 Task: Manage the Digital Experience through workspace.
Action: Mouse moved to (960, 66)
Screenshot: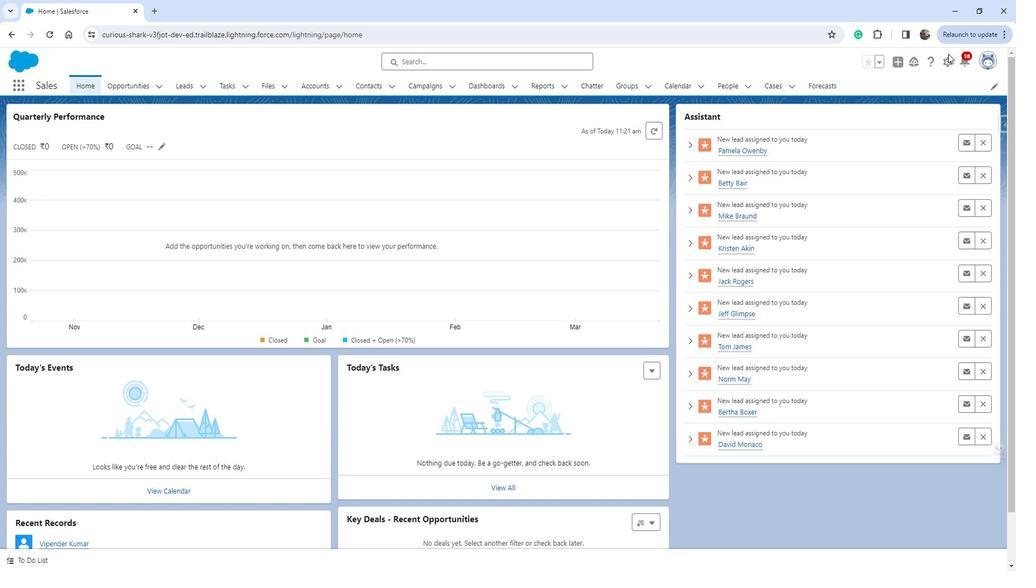 
Action: Mouse pressed left at (960, 66)
Screenshot: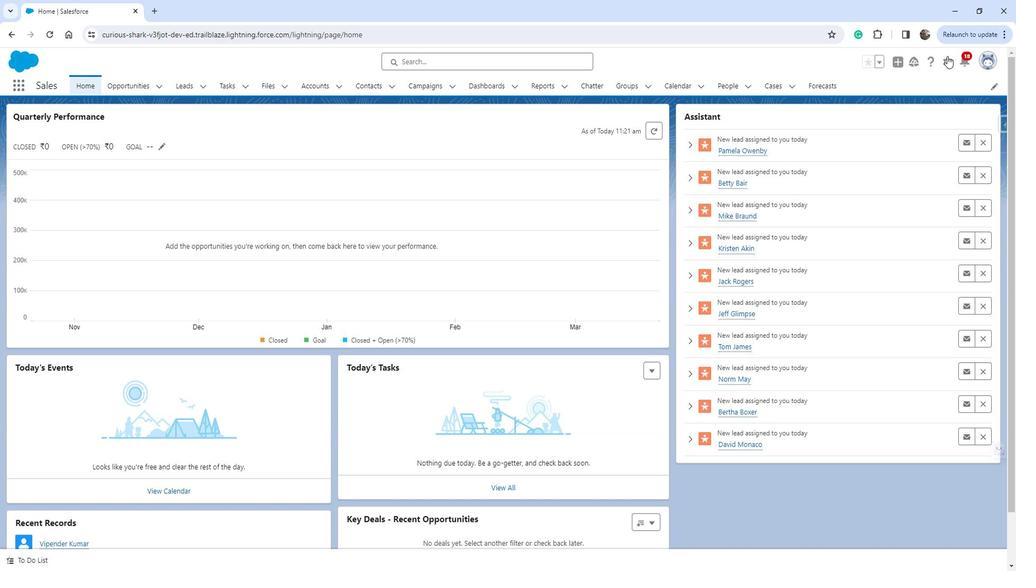 
Action: Mouse moved to (909, 103)
Screenshot: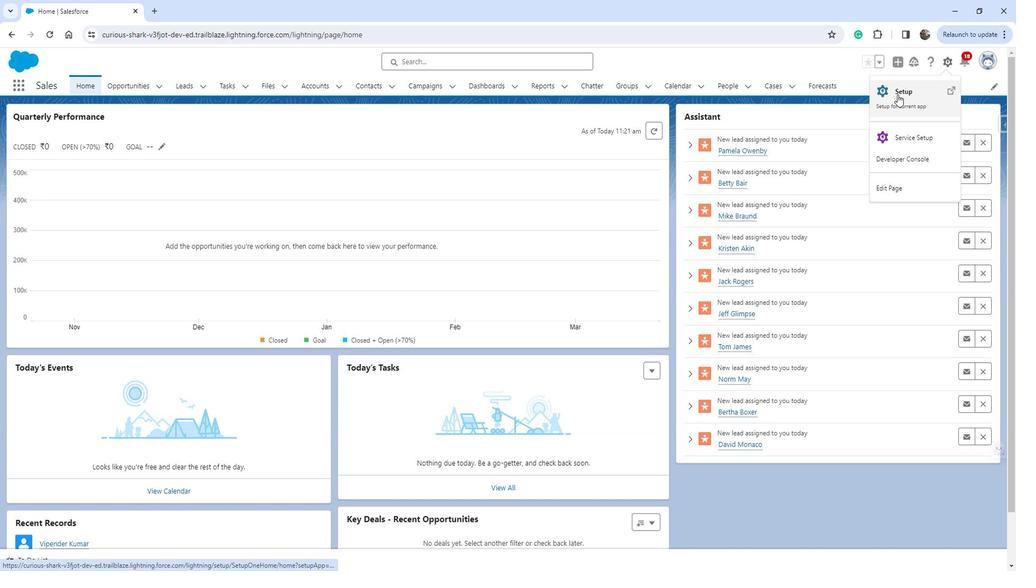 
Action: Mouse pressed left at (909, 103)
Screenshot: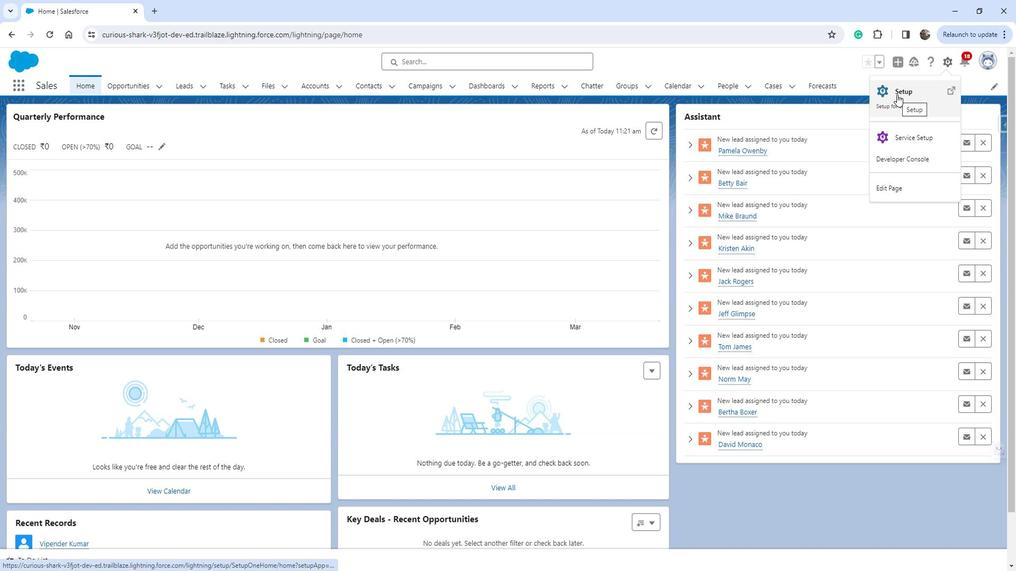 
Action: Mouse moved to (39, 394)
Screenshot: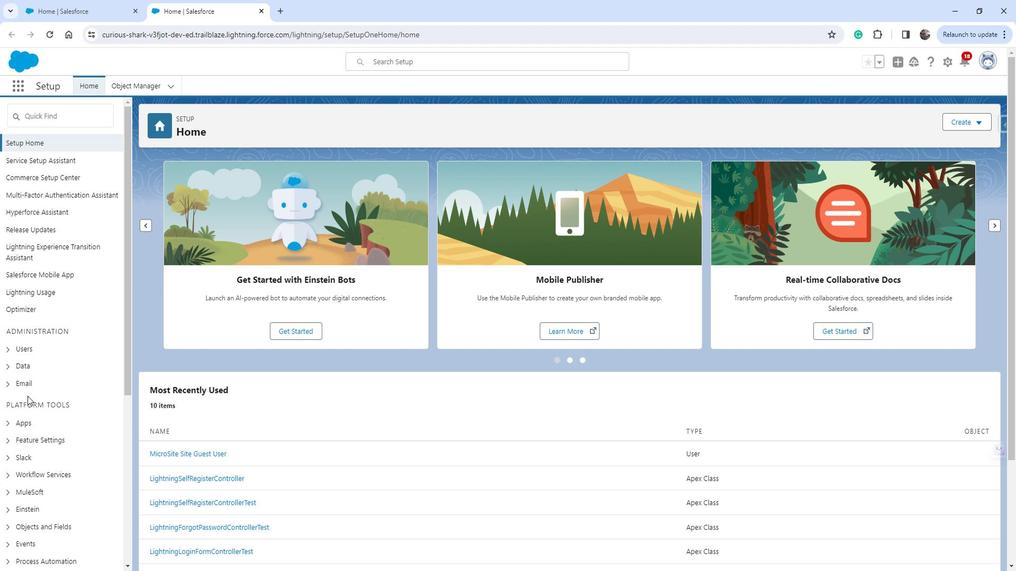 
Action: Mouse scrolled (39, 393) with delta (0, 0)
Screenshot: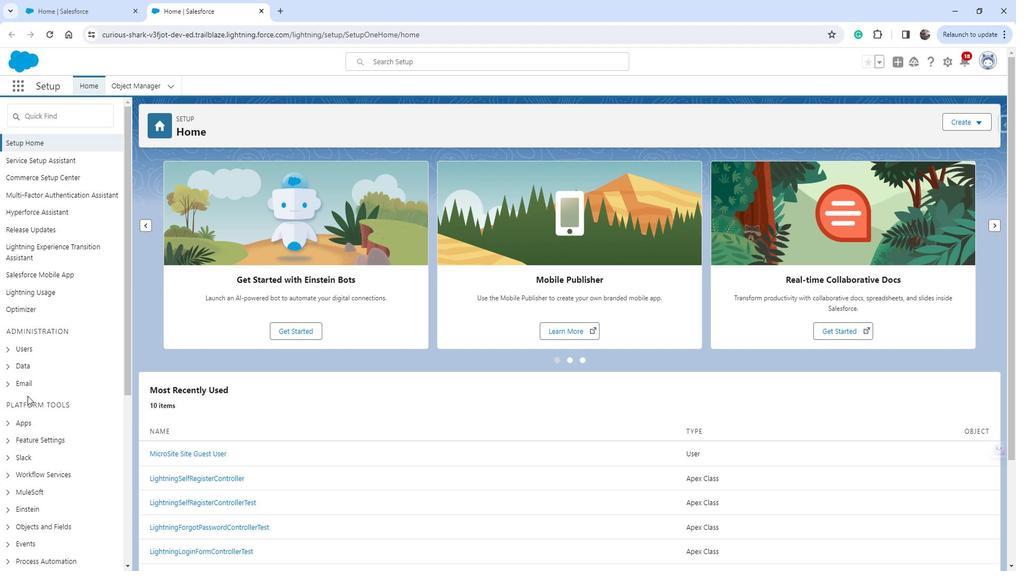 
Action: Mouse scrolled (39, 393) with delta (0, 0)
Screenshot: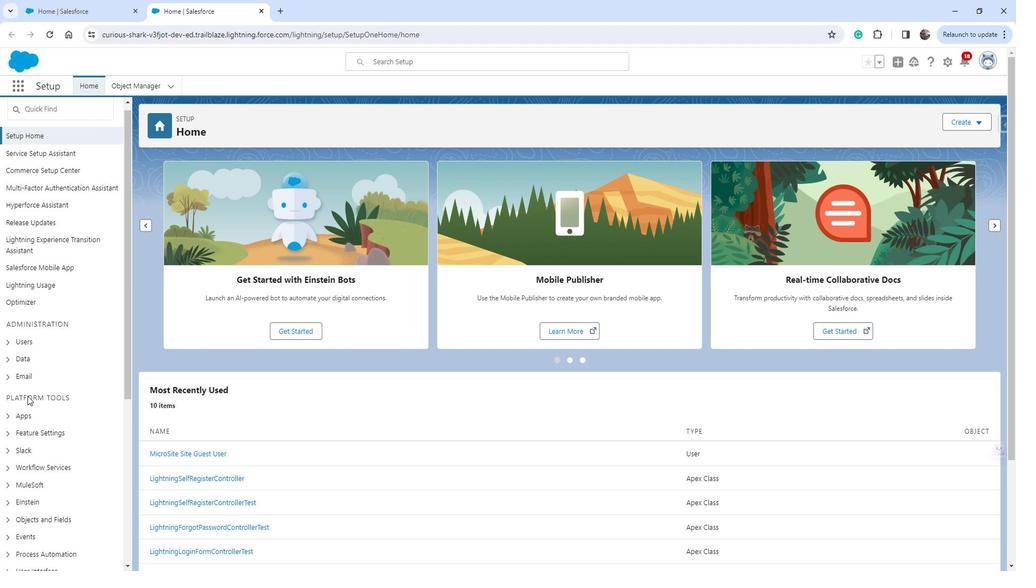 
Action: Mouse moved to (20, 332)
Screenshot: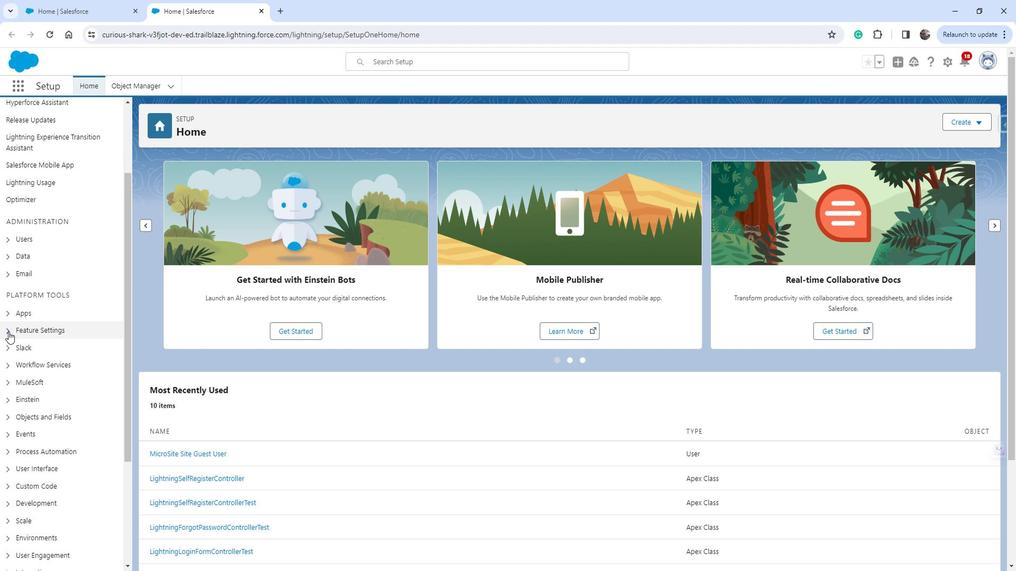 
Action: Mouse pressed left at (20, 332)
Screenshot: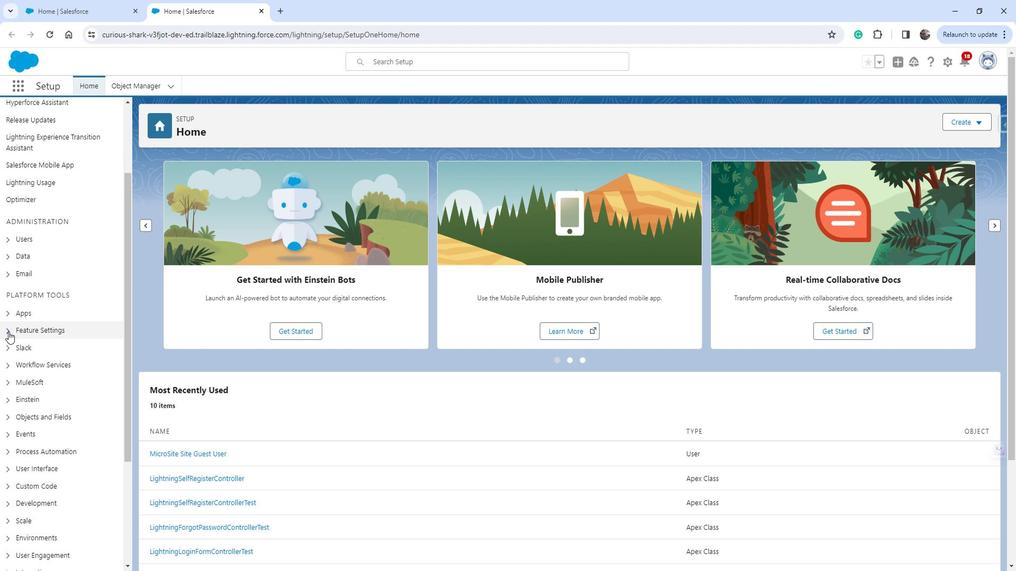 
Action: Mouse moved to (69, 336)
Screenshot: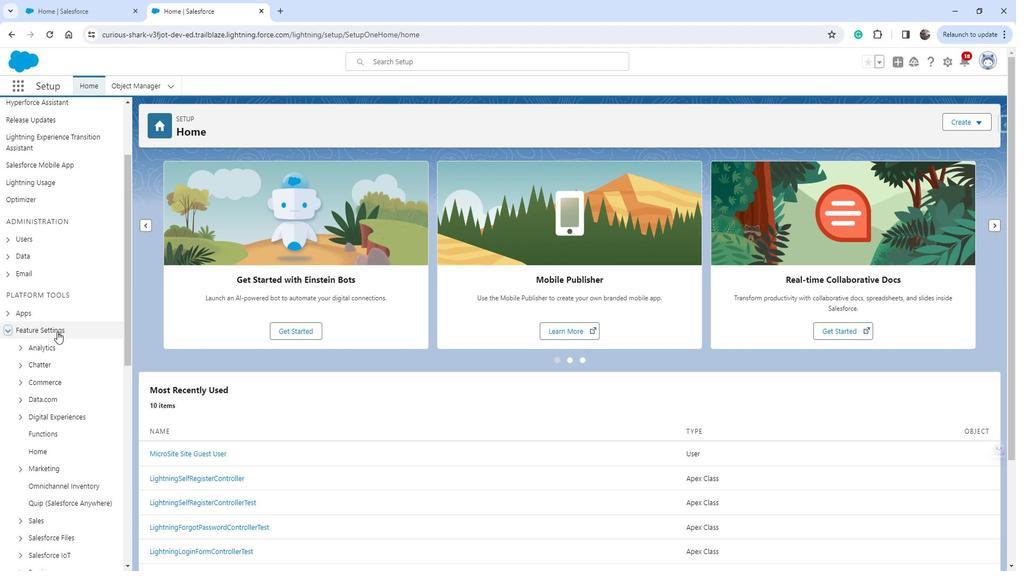 
Action: Mouse scrolled (69, 335) with delta (0, 0)
Screenshot: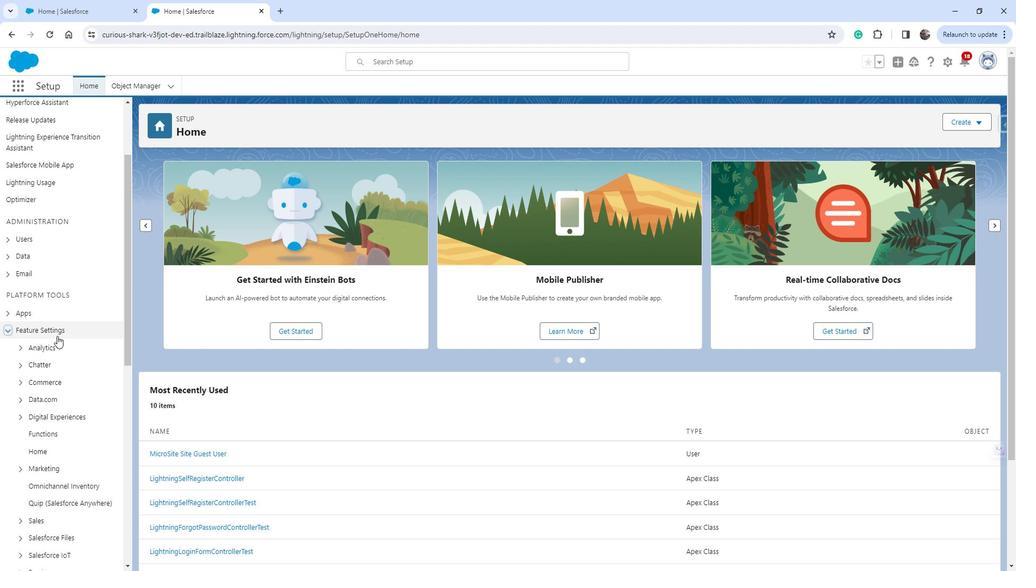 
Action: Mouse scrolled (69, 335) with delta (0, 0)
Screenshot: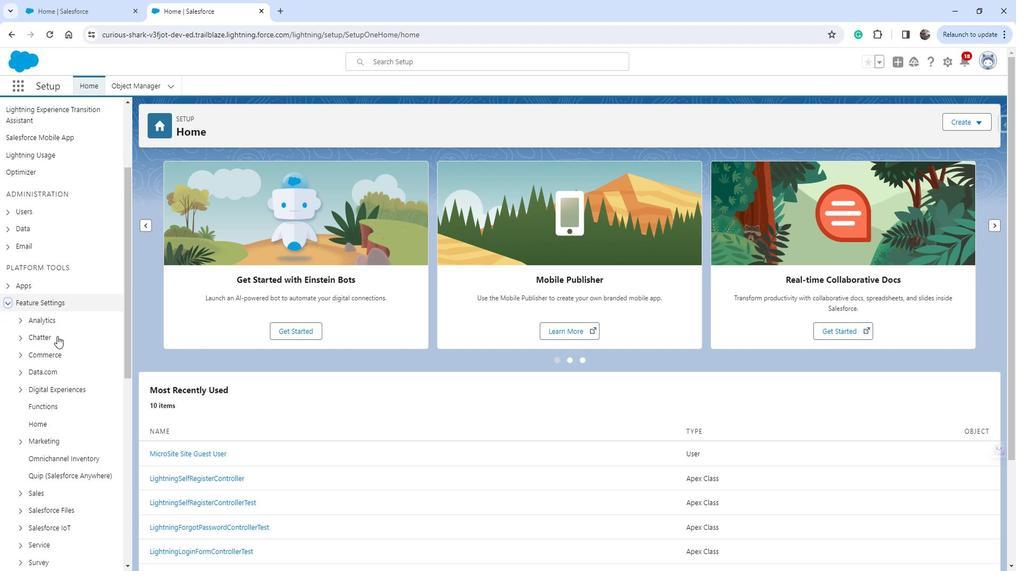 
Action: Mouse moved to (49, 307)
Screenshot: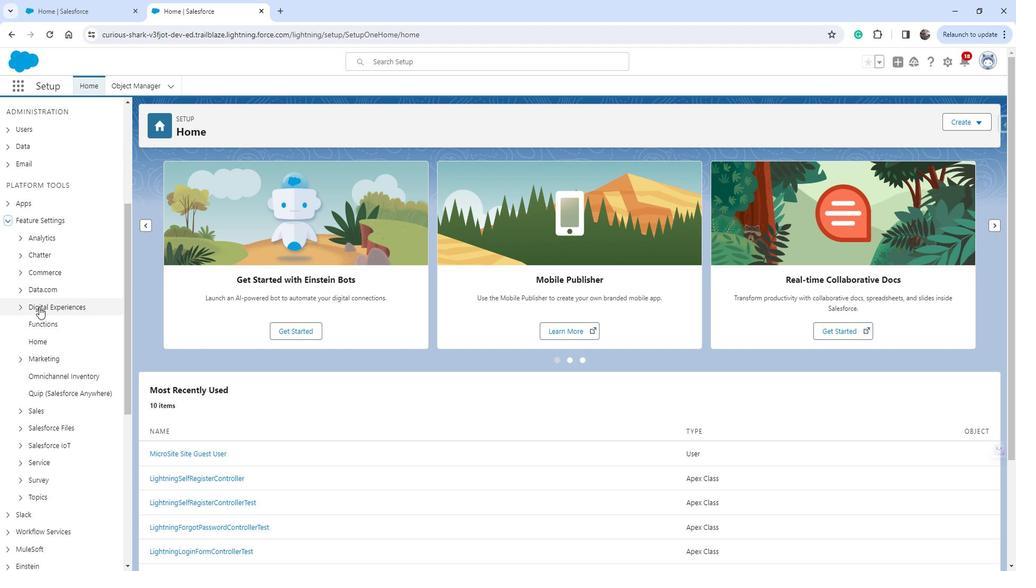 
Action: Mouse pressed left at (49, 307)
Screenshot: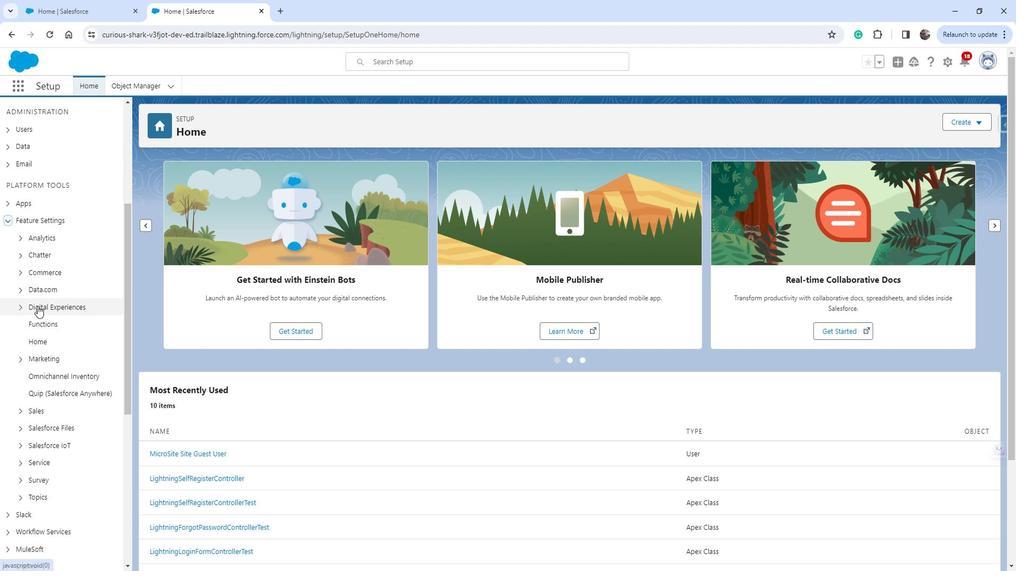
Action: Mouse moved to (54, 321)
Screenshot: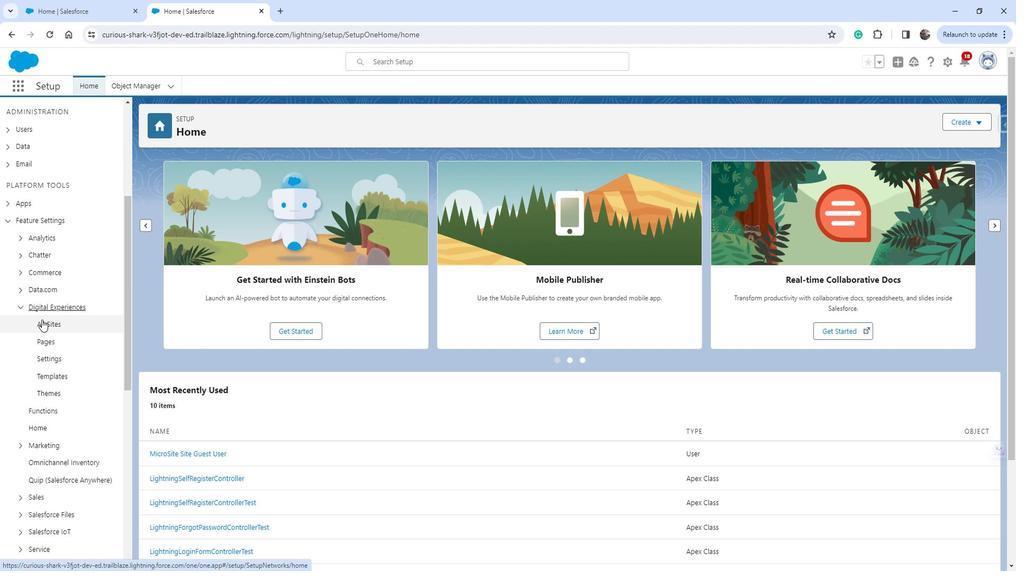 
Action: Mouse pressed left at (54, 321)
Screenshot: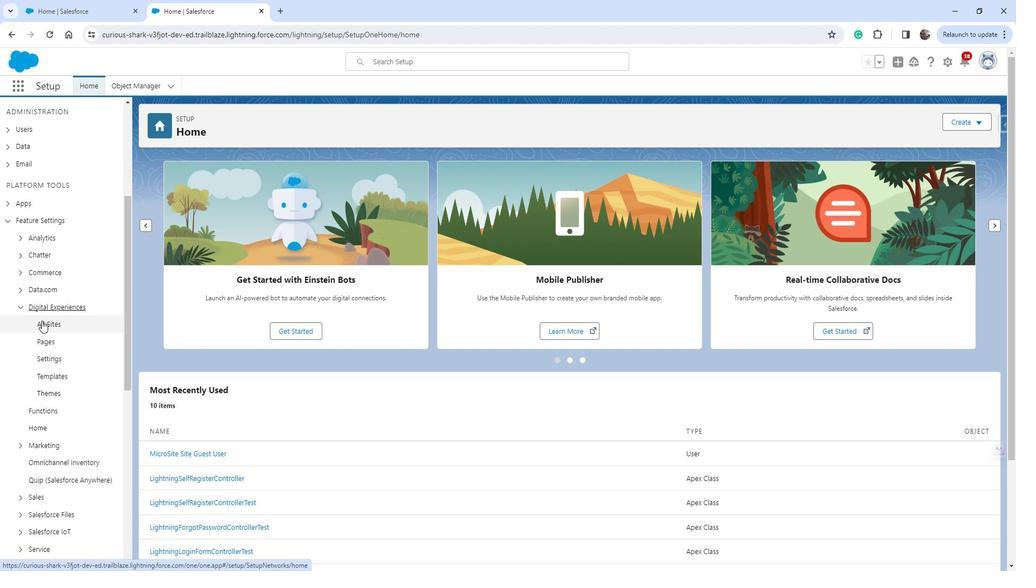 
Action: Mouse moved to (186, 257)
Screenshot: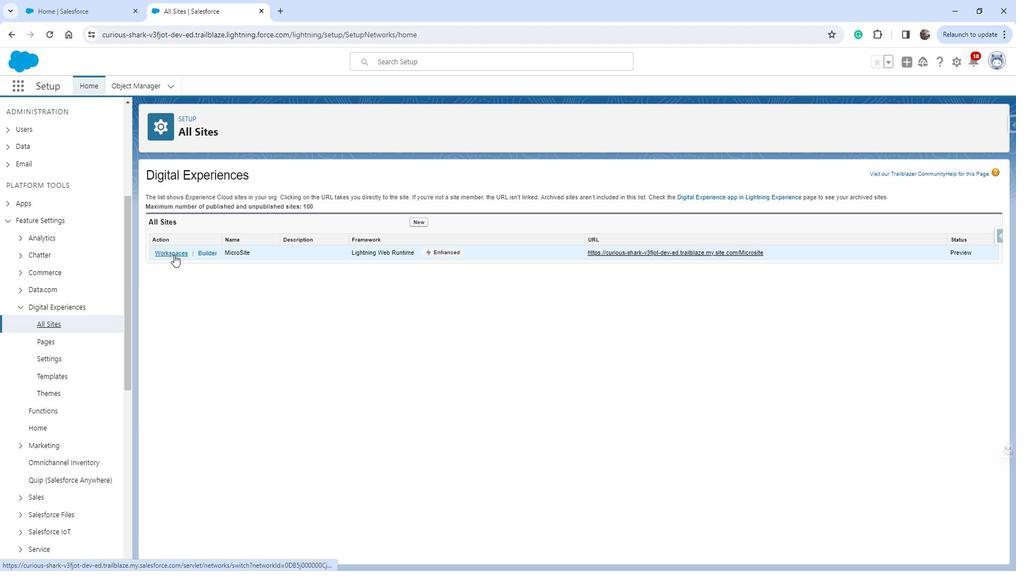 
Action: Mouse pressed left at (186, 257)
Screenshot: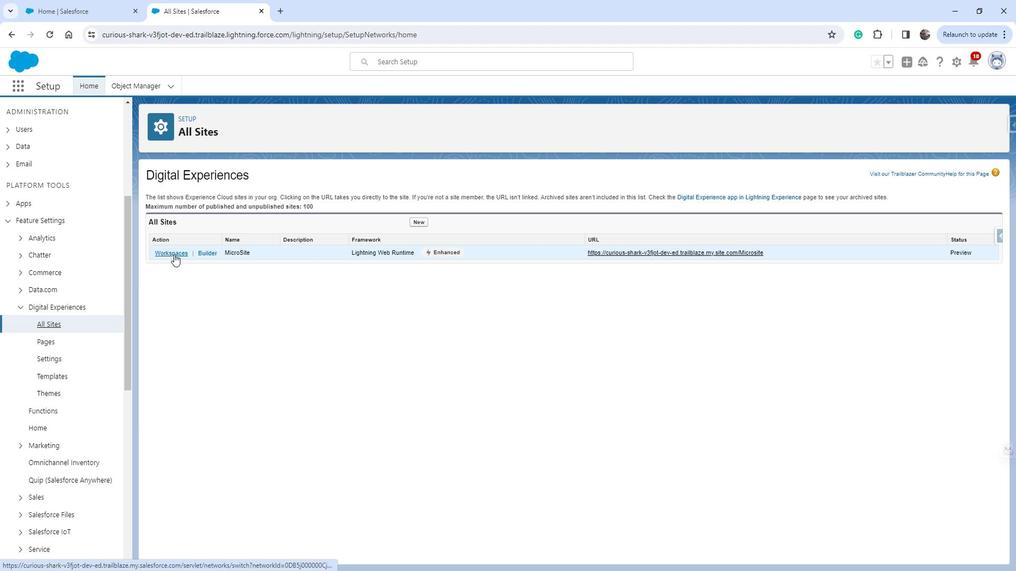 
Action: Mouse moved to (130, 188)
Screenshot: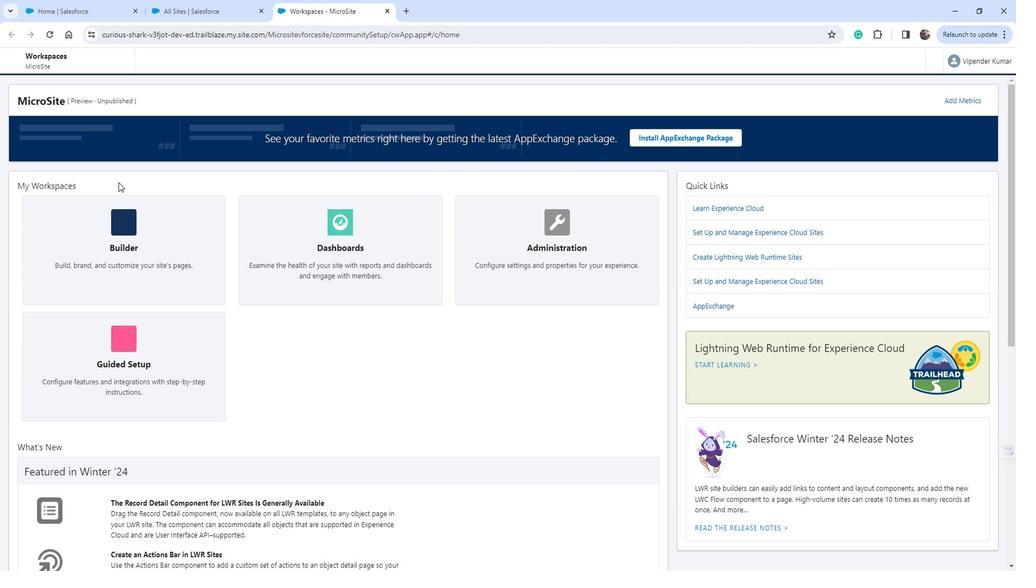 
Action: Mouse pressed left at (130, 188)
Screenshot: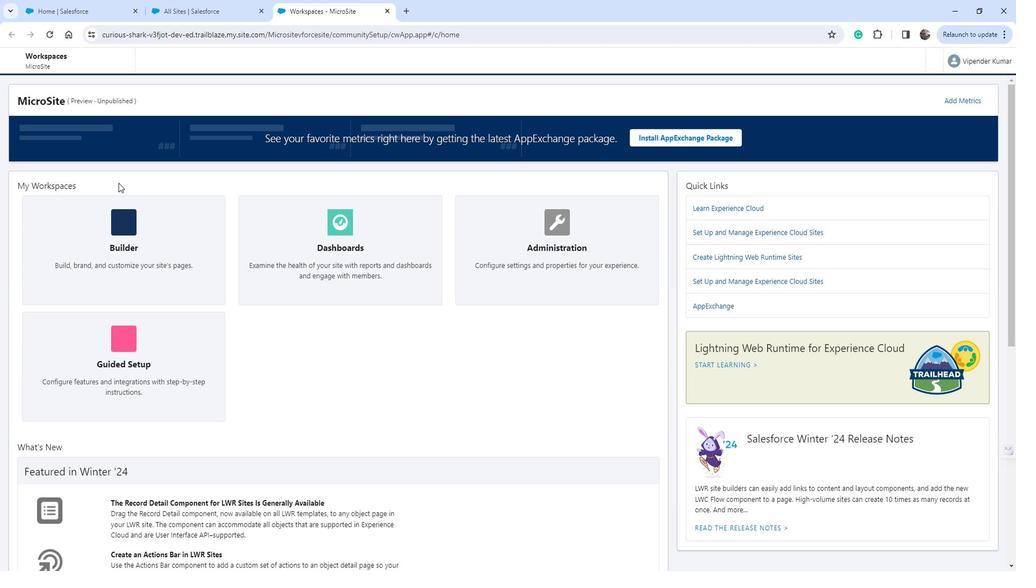 
Action: Mouse moved to (257, 340)
Screenshot: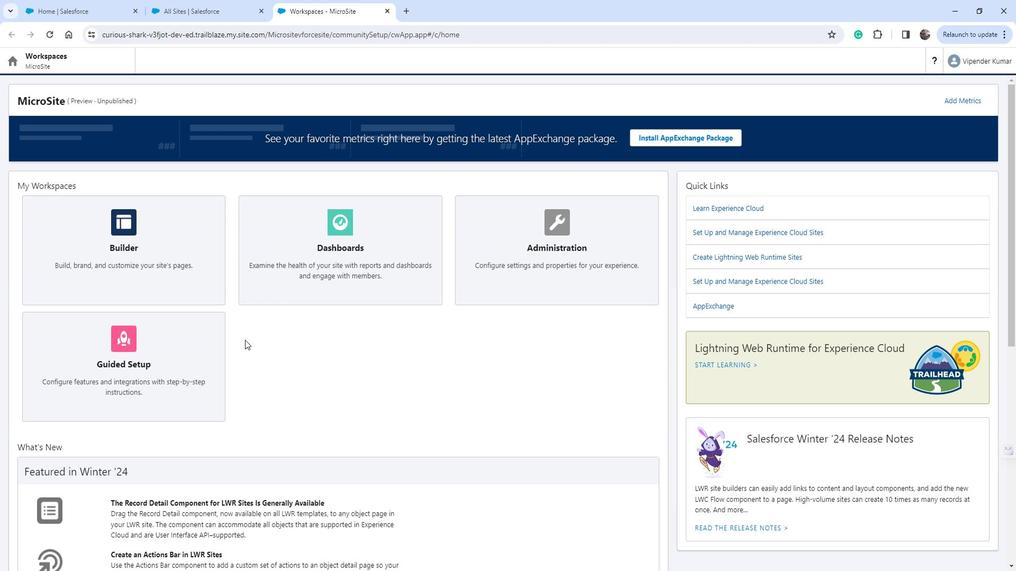
Action: Mouse scrolled (257, 339) with delta (0, 0)
Screenshot: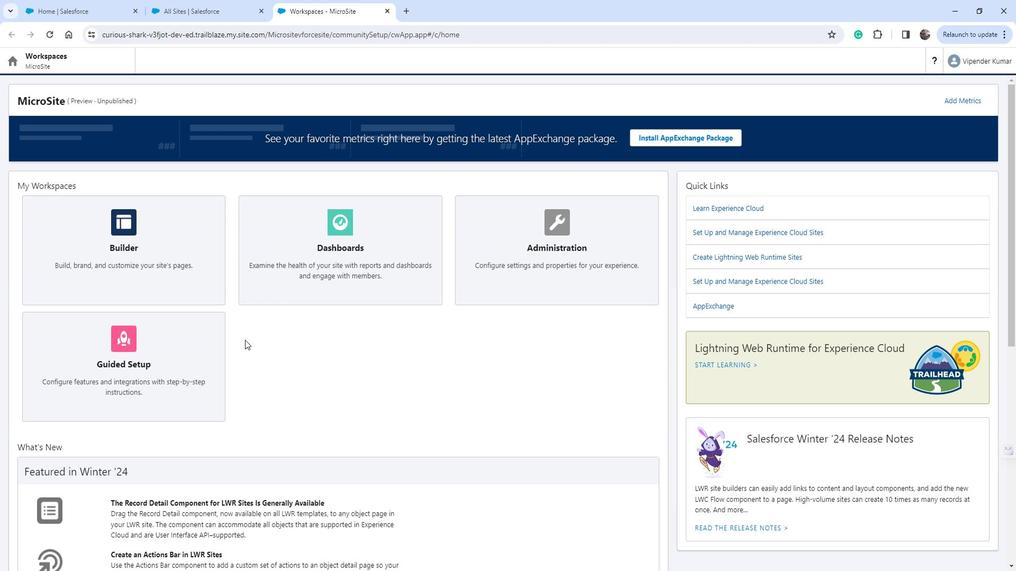
Action: Mouse pressed left at (257, 340)
Screenshot: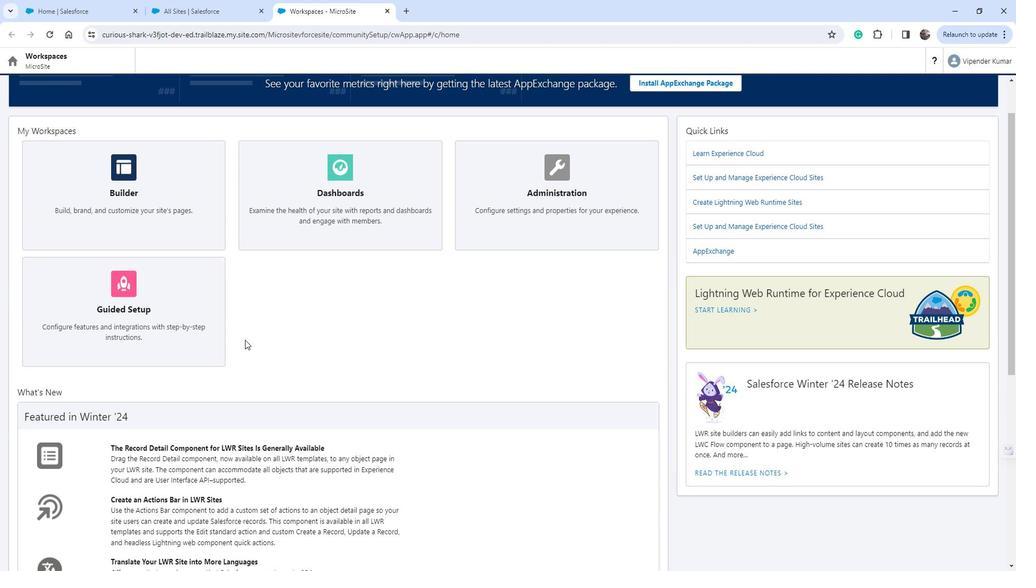 
